 Task: Add Attachment from Trello to Card Card0000000202 in Board Board0000000051 in Workspace WS0000000017 in Trello. Add Cover Blue to Card Card0000000202 in Board Board0000000051 in Workspace WS0000000017 in Trello. Add "Copy Card To …" Button titled Button0000000202 to "bottom" of the list "To Do" to Card Card0000000202 in Board Board0000000051 in Workspace WS0000000017 in Trello. Add Description DS0000000202 to Card Card0000000202 in Board Board0000000051 in Workspace WS0000000017 in Trello. Add Comment CM0000000202 to Card Card0000000202 in Board Board0000000051 in Workspace WS0000000017 in Trello
Action: Mouse moved to (282, 274)
Screenshot: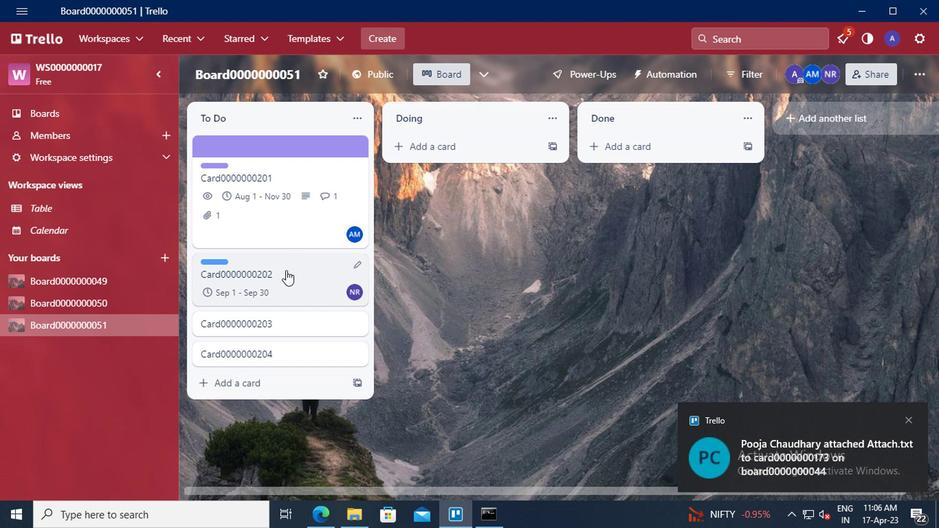 
Action: Mouse pressed left at (282, 274)
Screenshot: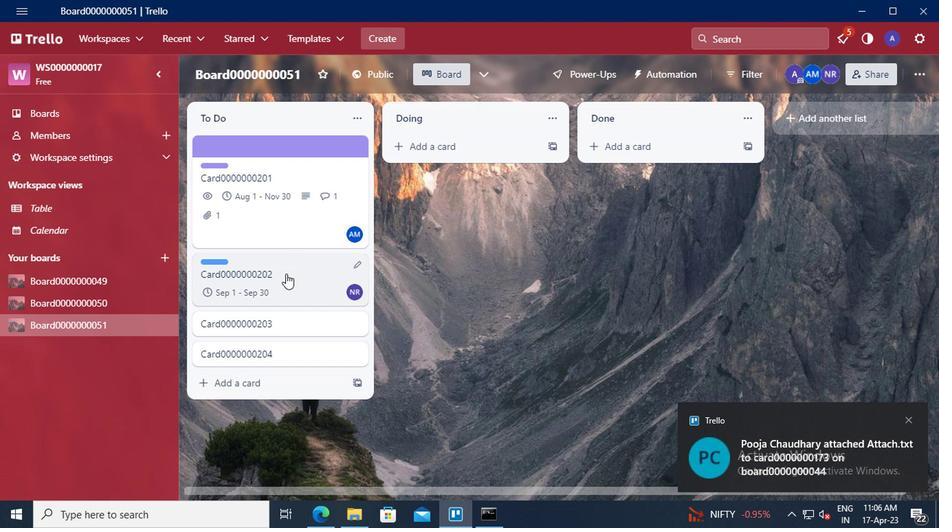 
Action: Mouse moved to (531, 284)
Screenshot: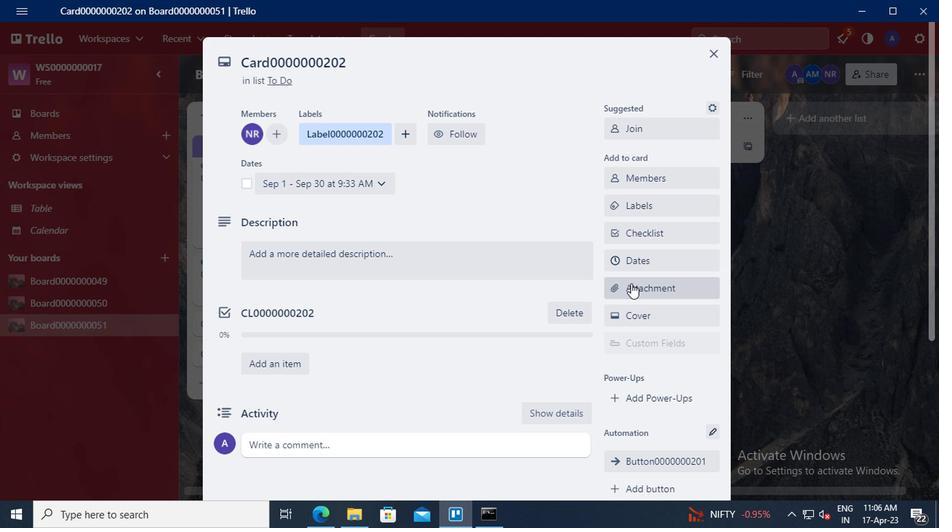 
Action: Mouse pressed left at (531, 284)
Screenshot: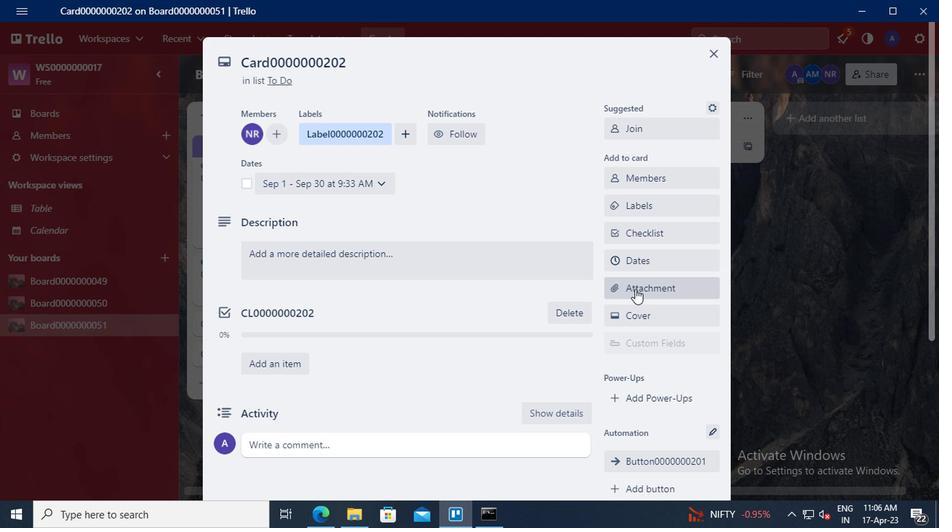 
Action: Mouse moved to (542, 179)
Screenshot: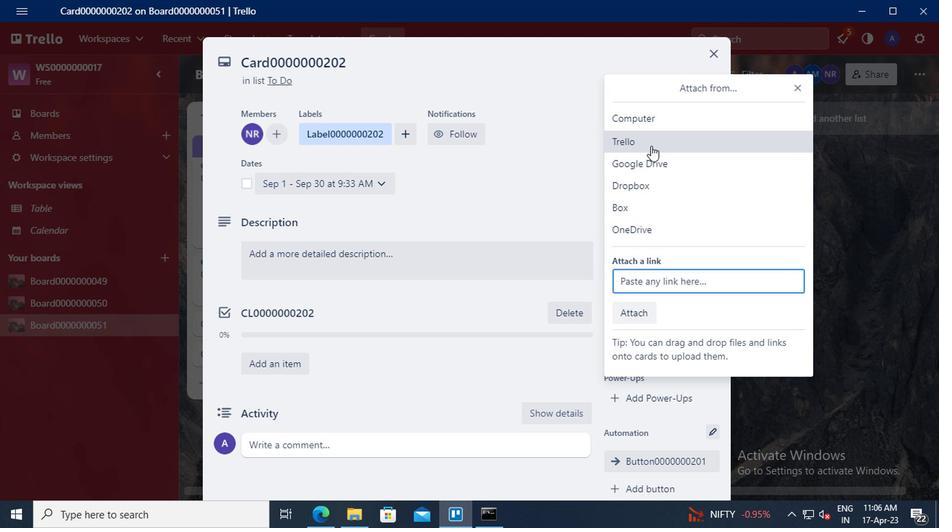 
Action: Mouse pressed left at (542, 179)
Screenshot: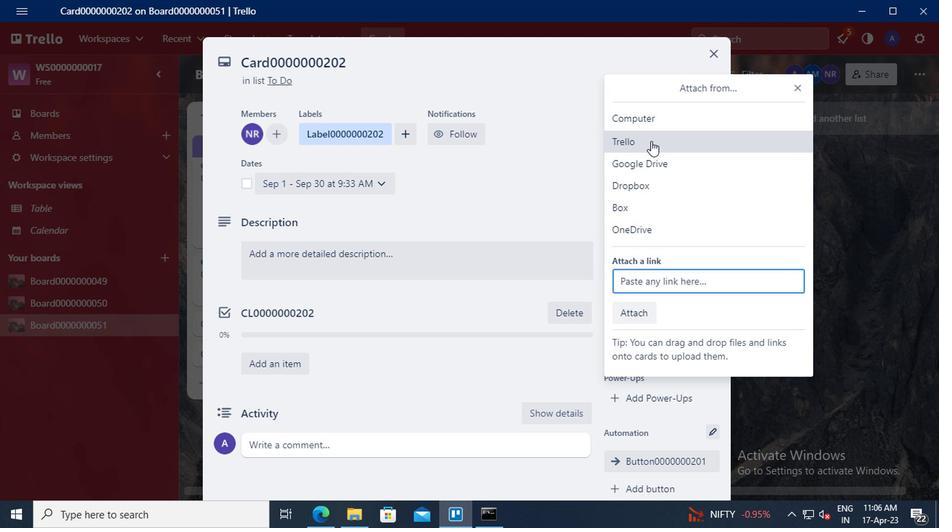 
Action: Mouse moved to (543, 202)
Screenshot: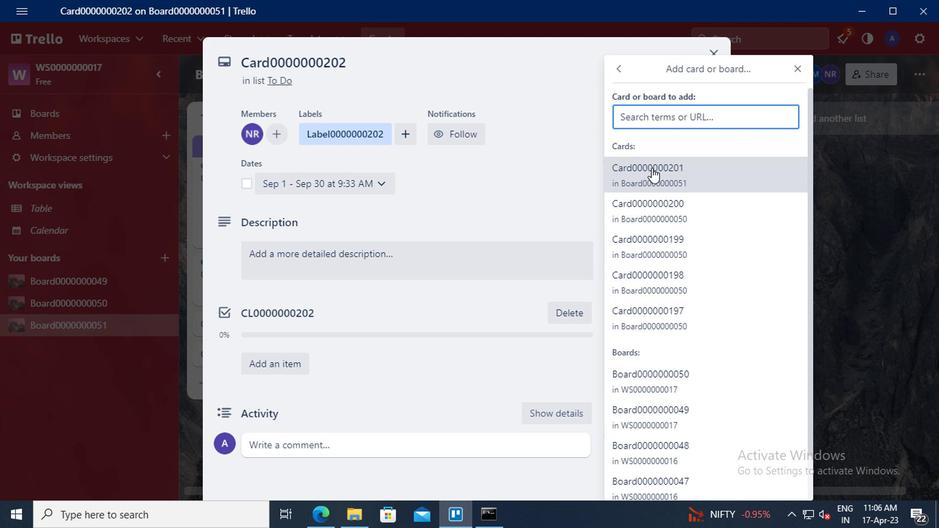 
Action: Mouse pressed left at (543, 202)
Screenshot: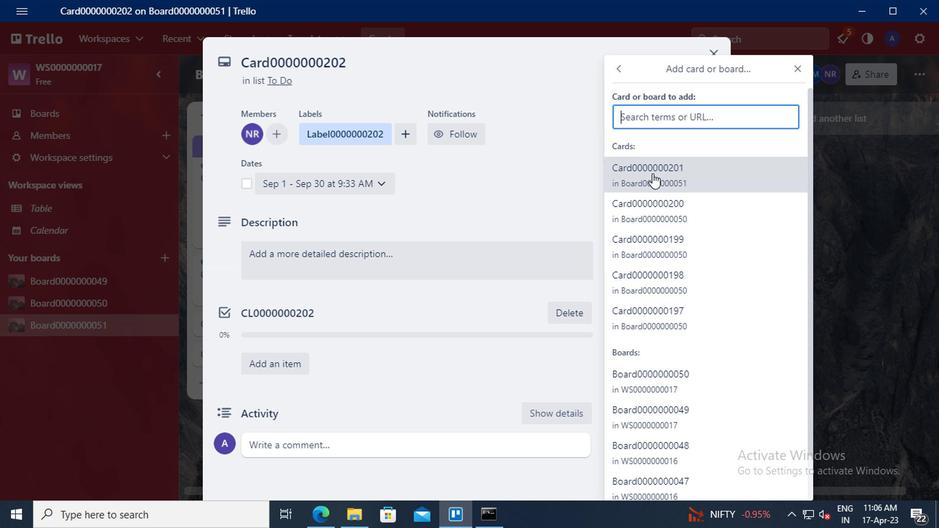 
Action: Mouse moved to (536, 304)
Screenshot: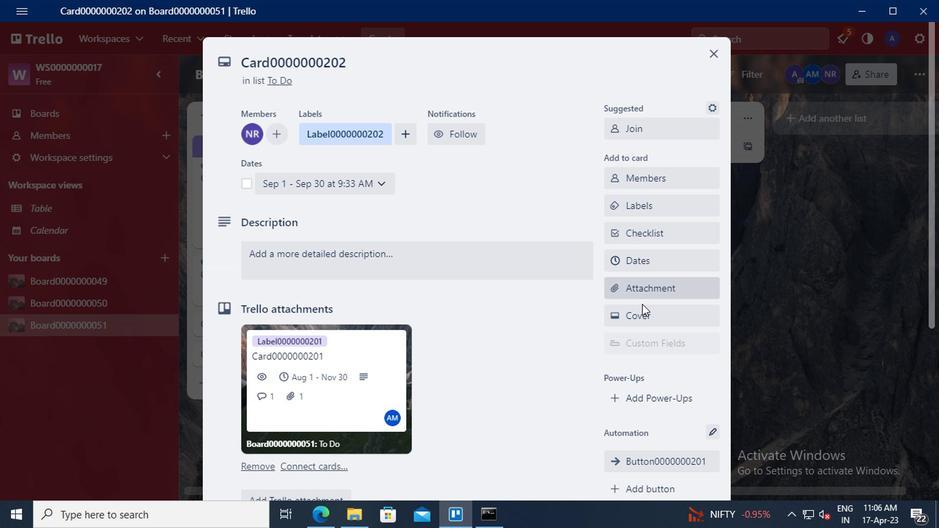 
Action: Mouse pressed left at (536, 304)
Screenshot: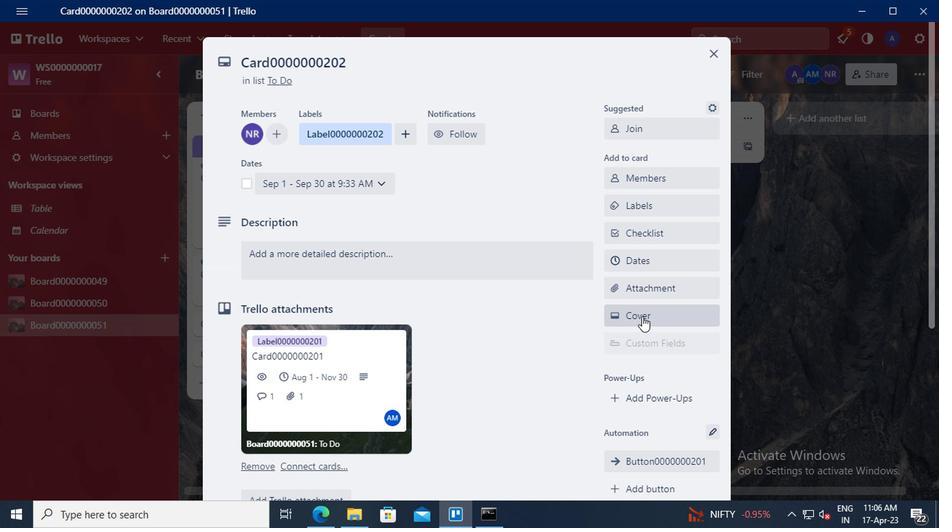 
Action: Mouse moved to (524, 261)
Screenshot: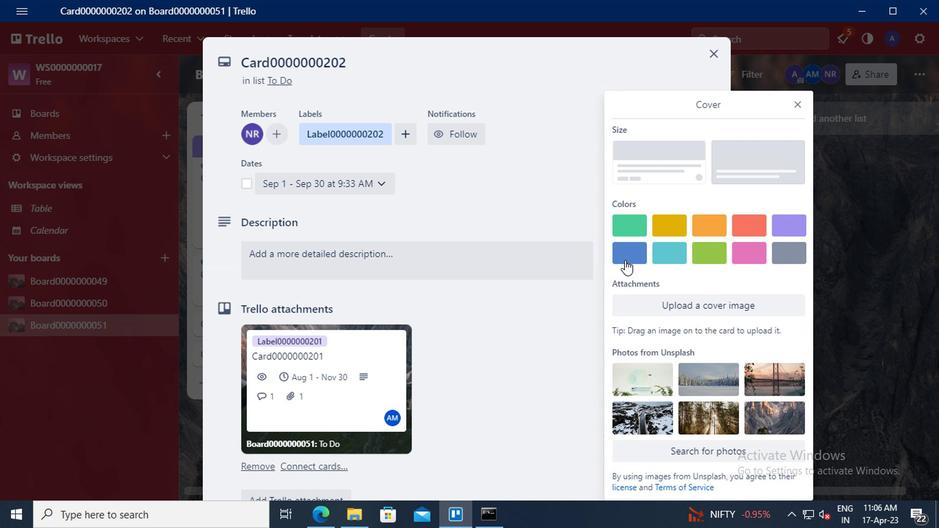 
Action: Mouse pressed left at (524, 261)
Screenshot: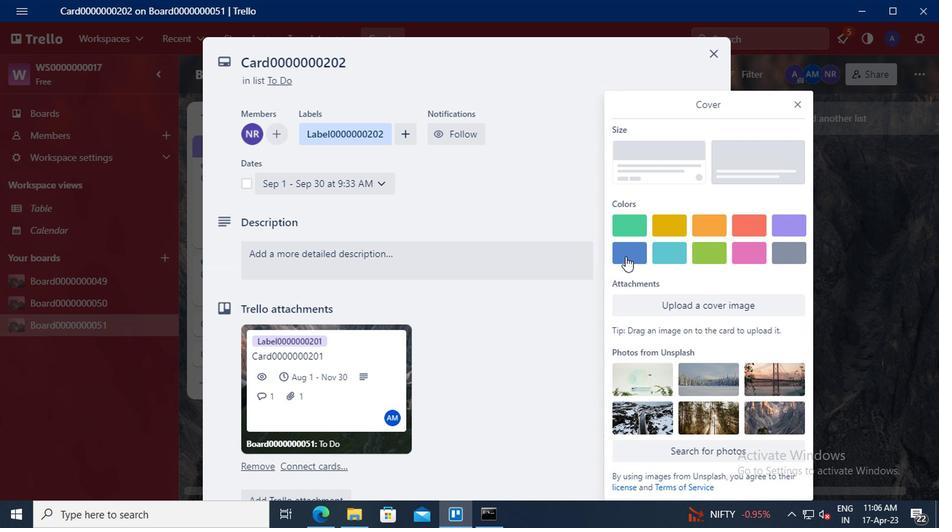 
Action: Mouse moved to (648, 136)
Screenshot: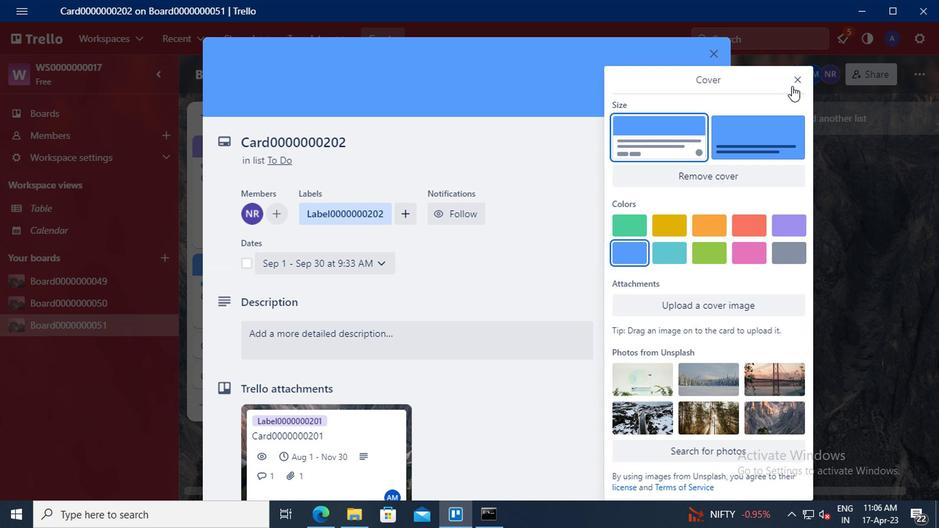 
Action: Mouse pressed left at (648, 136)
Screenshot: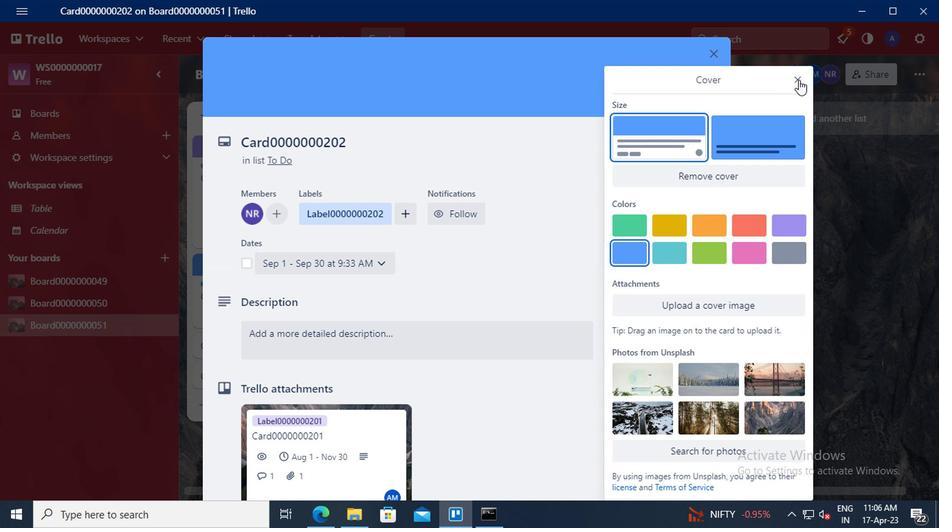 
Action: Mouse moved to (543, 250)
Screenshot: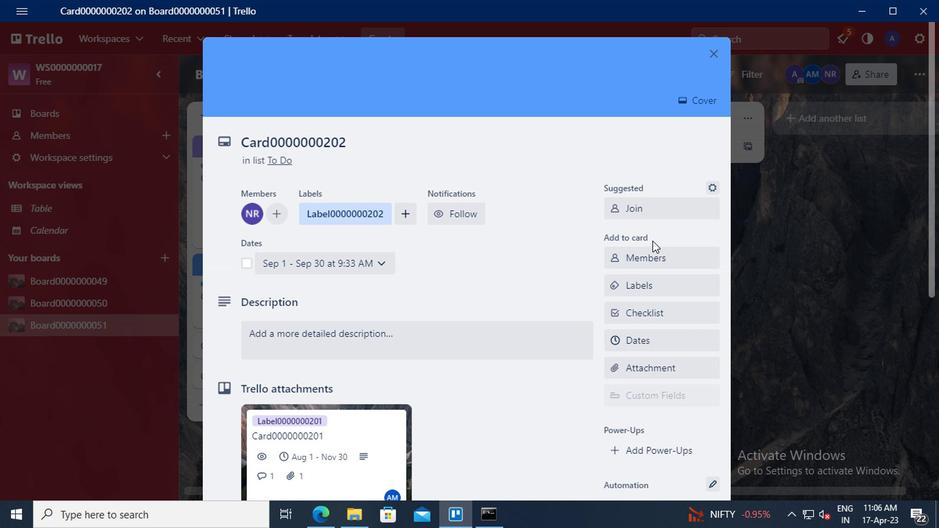 
Action: Mouse scrolled (543, 250) with delta (0, 0)
Screenshot: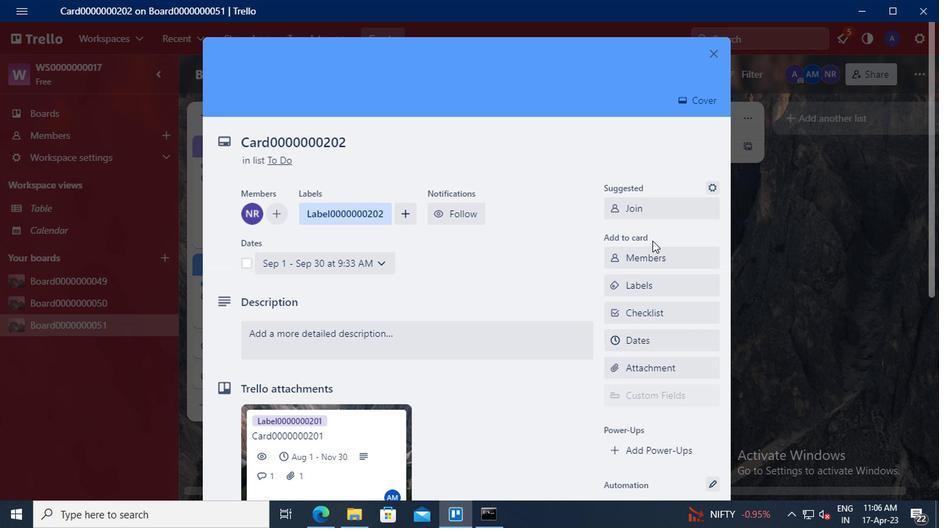 
Action: Mouse scrolled (543, 250) with delta (0, 0)
Screenshot: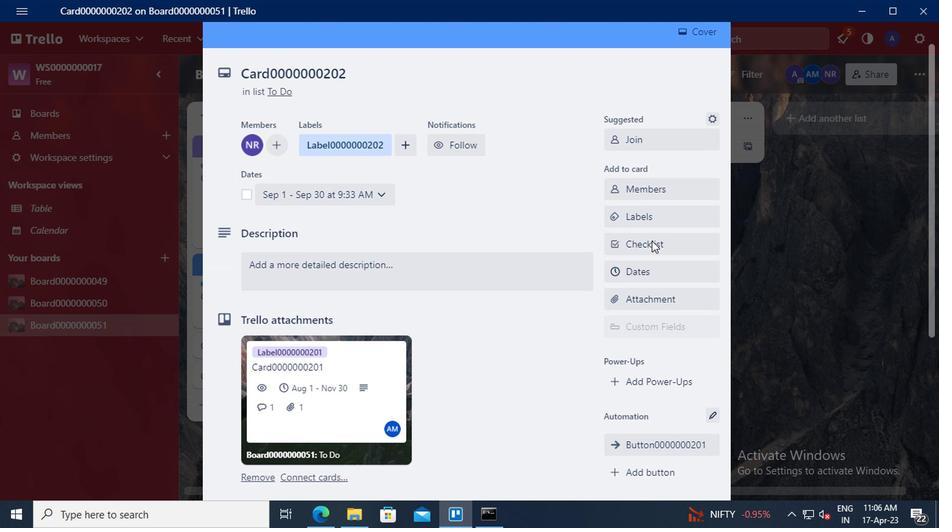 
Action: Mouse scrolled (543, 250) with delta (0, 0)
Screenshot: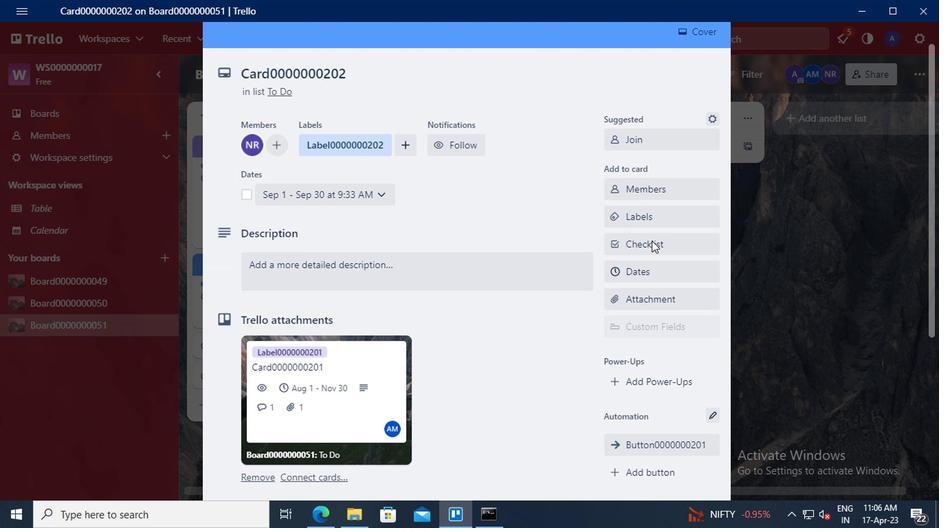 
Action: Mouse moved to (541, 318)
Screenshot: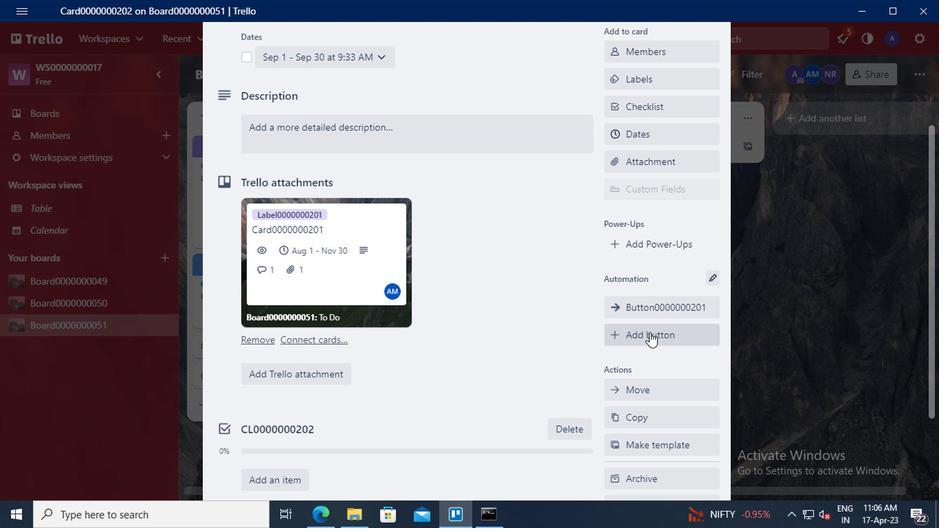 
Action: Mouse pressed left at (541, 318)
Screenshot: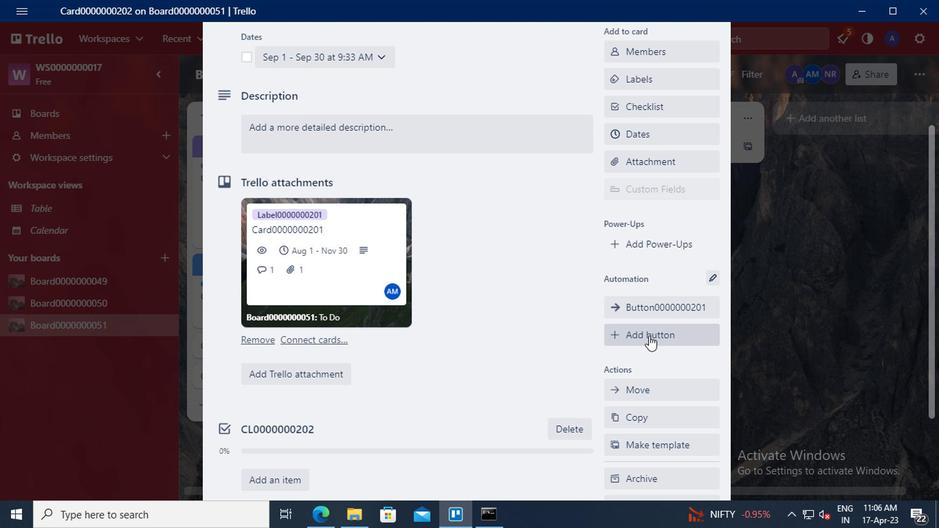 
Action: Mouse moved to (535, 191)
Screenshot: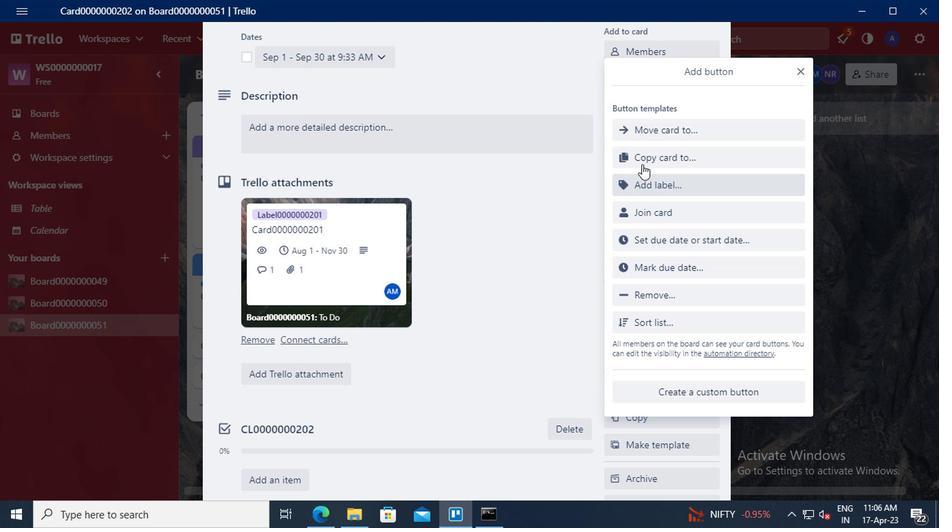 
Action: Mouse pressed left at (535, 191)
Screenshot: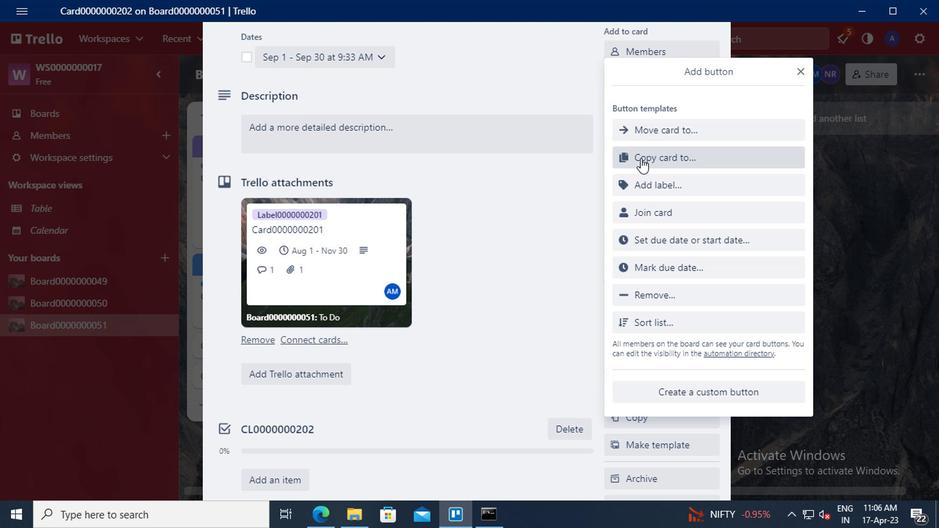 
Action: Mouse moved to (556, 170)
Screenshot: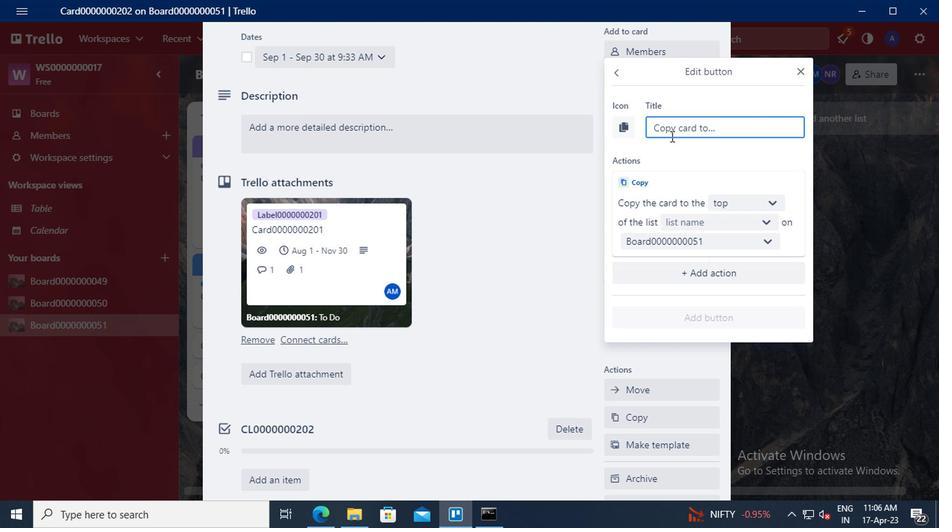 
Action: Mouse pressed left at (556, 170)
Screenshot: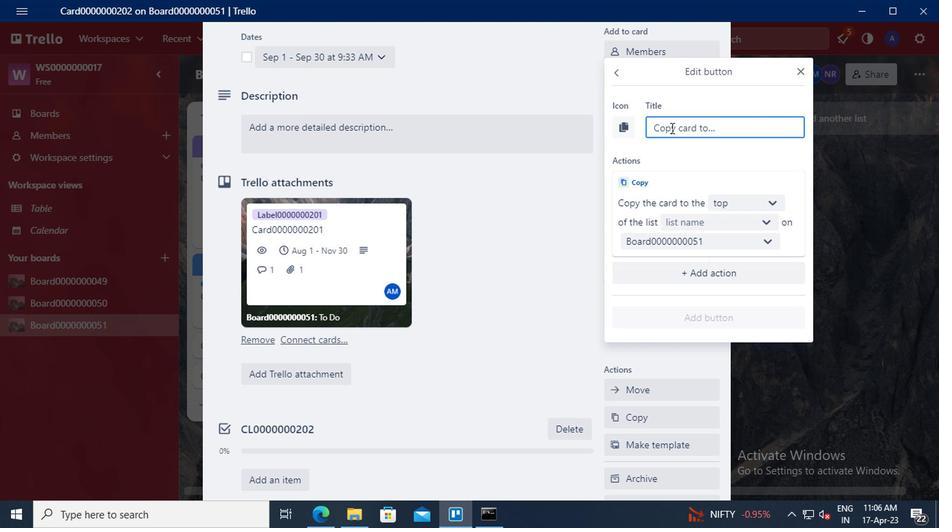 
Action: Key pressed <Key.shift>BUTTO
Screenshot: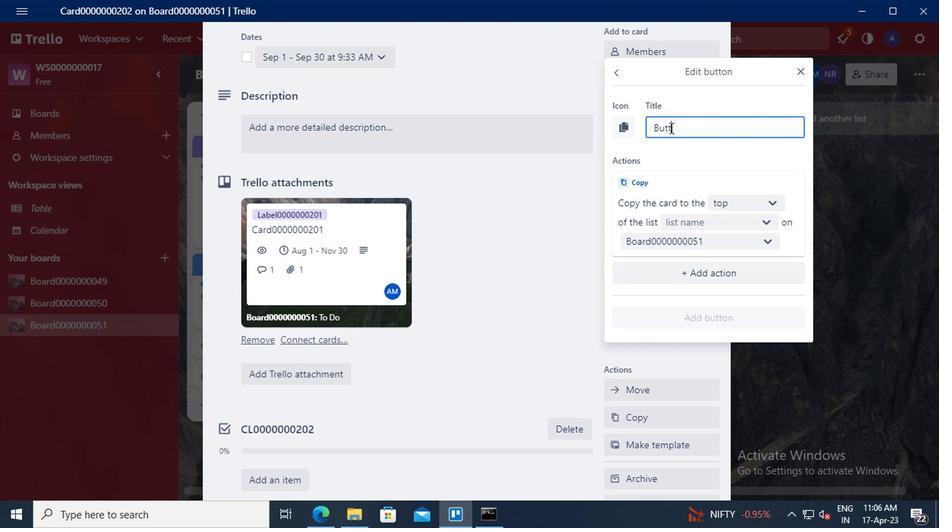 
Action: Mouse moved to (556, 169)
Screenshot: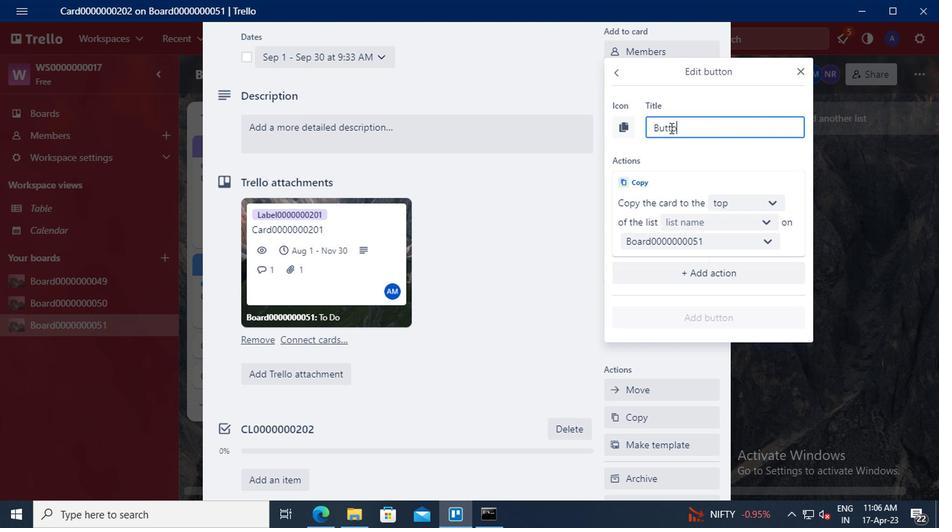 
Action: Key pressed N0000000202
Screenshot: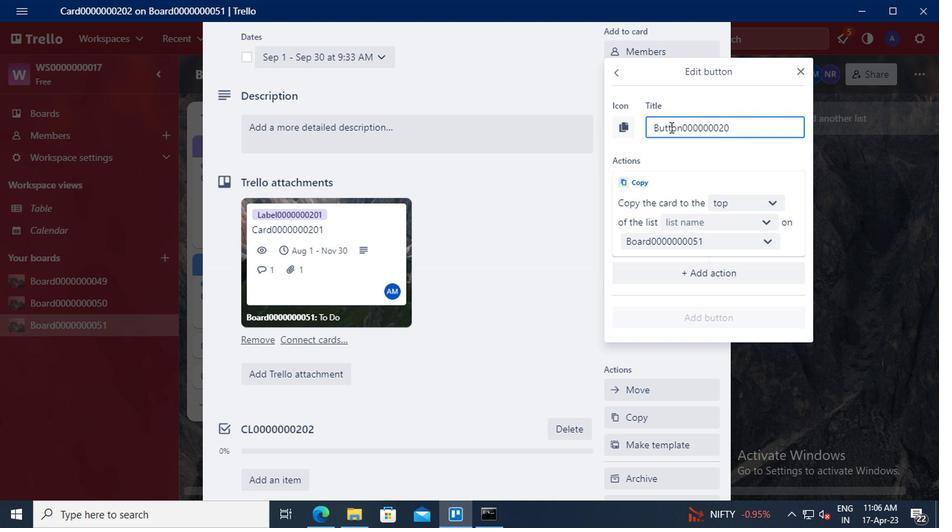 
Action: Mouse moved to (597, 221)
Screenshot: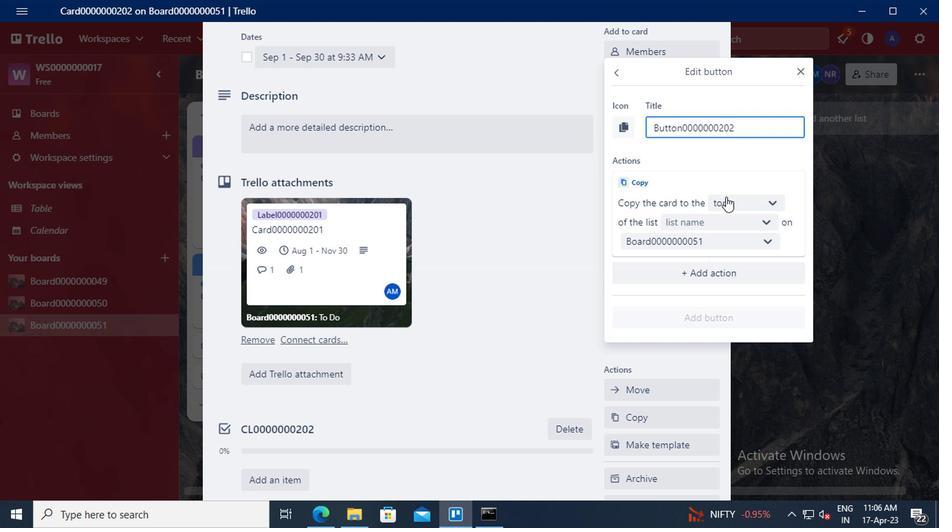 
Action: Mouse pressed left at (597, 221)
Screenshot: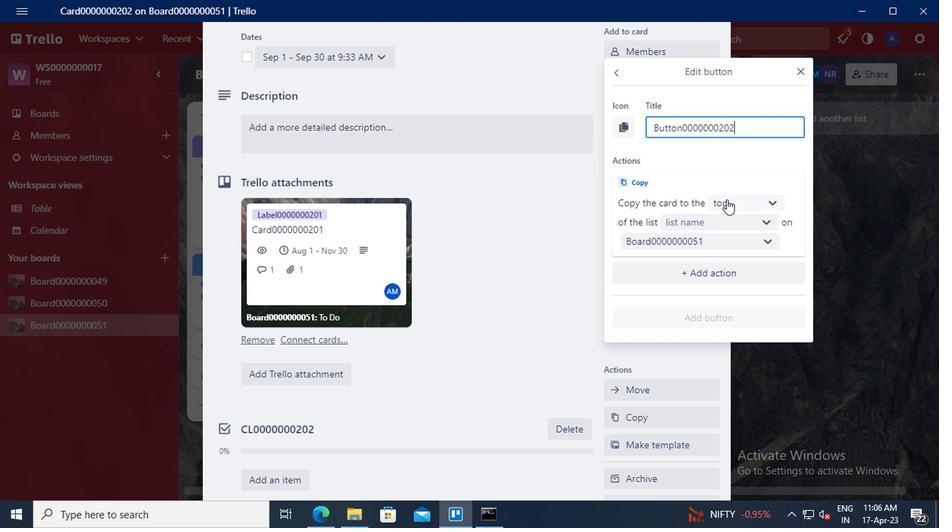 
Action: Mouse moved to (597, 257)
Screenshot: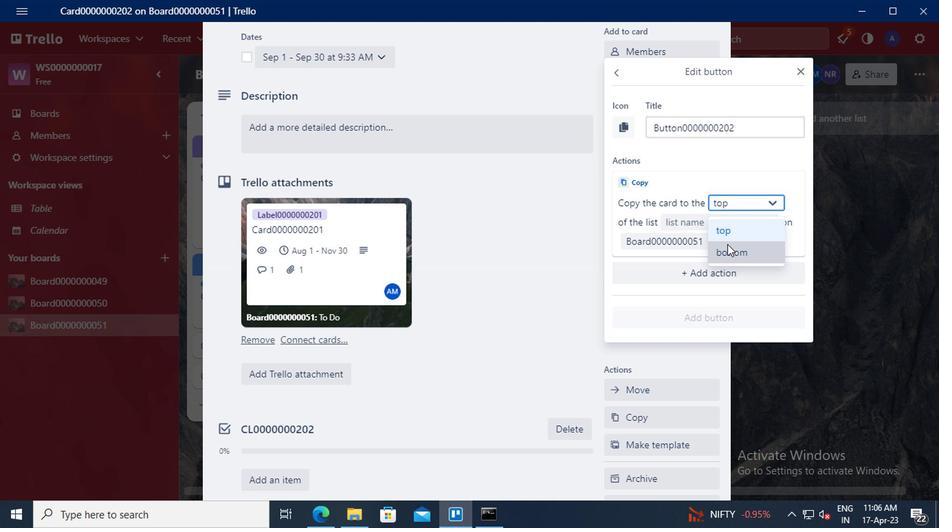 
Action: Mouse pressed left at (597, 257)
Screenshot: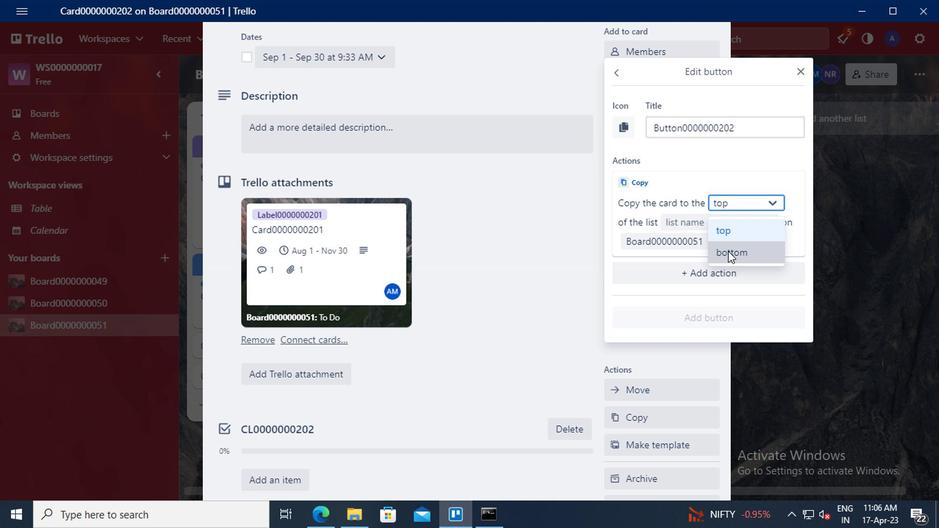 
Action: Mouse moved to (575, 237)
Screenshot: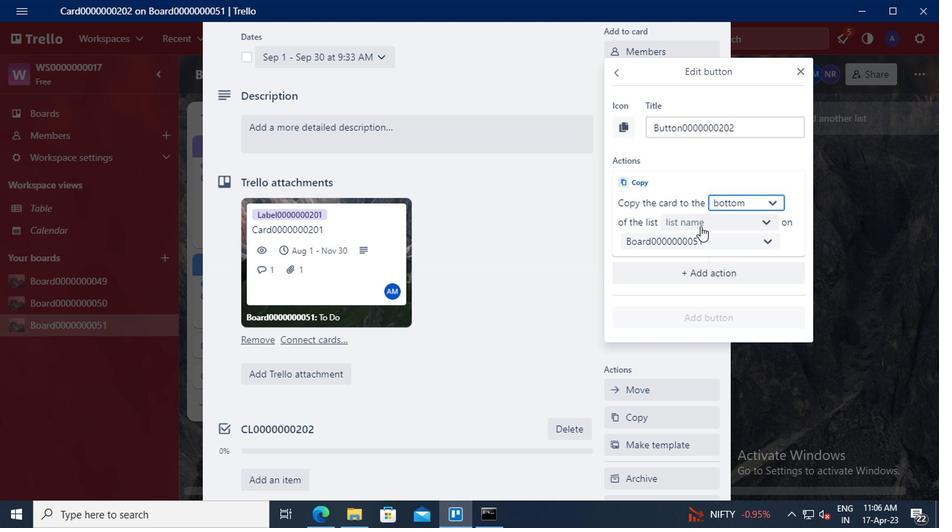 
Action: Mouse pressed left at (575, 237)
Screenshot: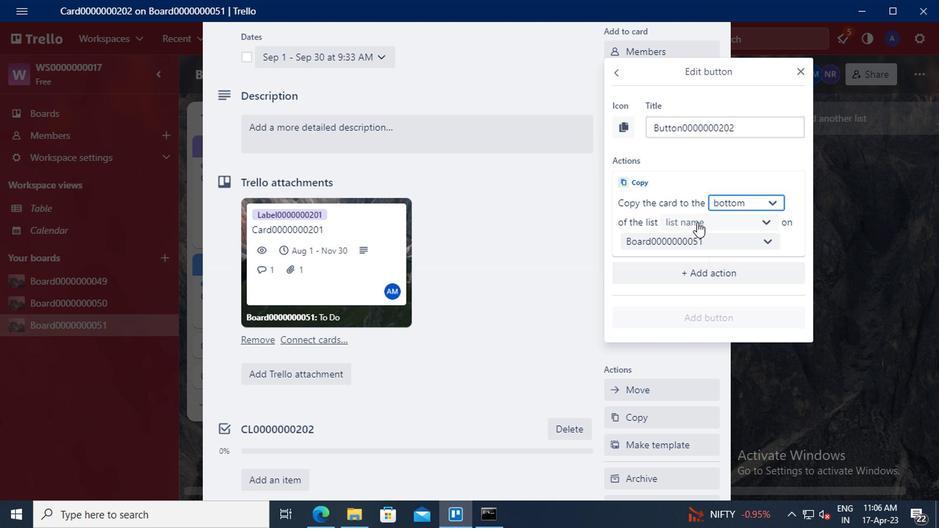 
Action: Mouse moved to (575, 255)
Screenshot: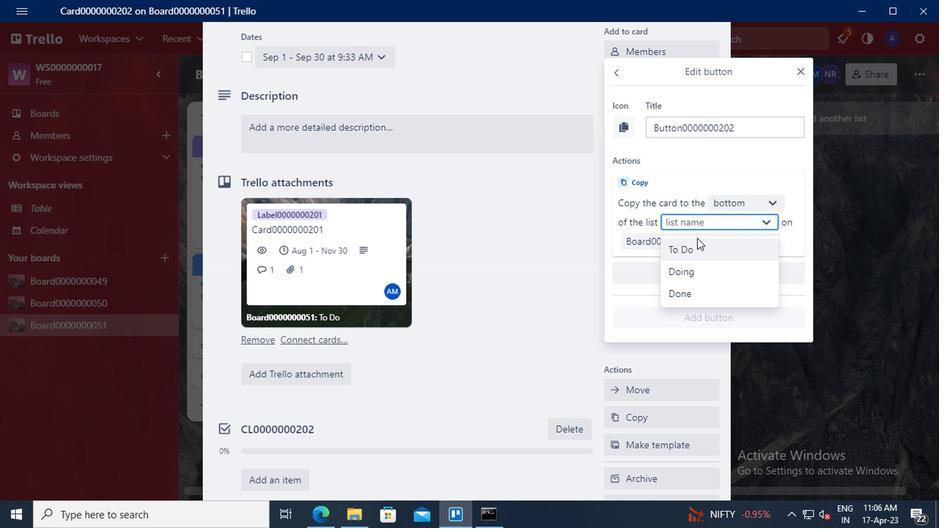 
Action: Mouse pressed left at (575, 255)
Screenshot: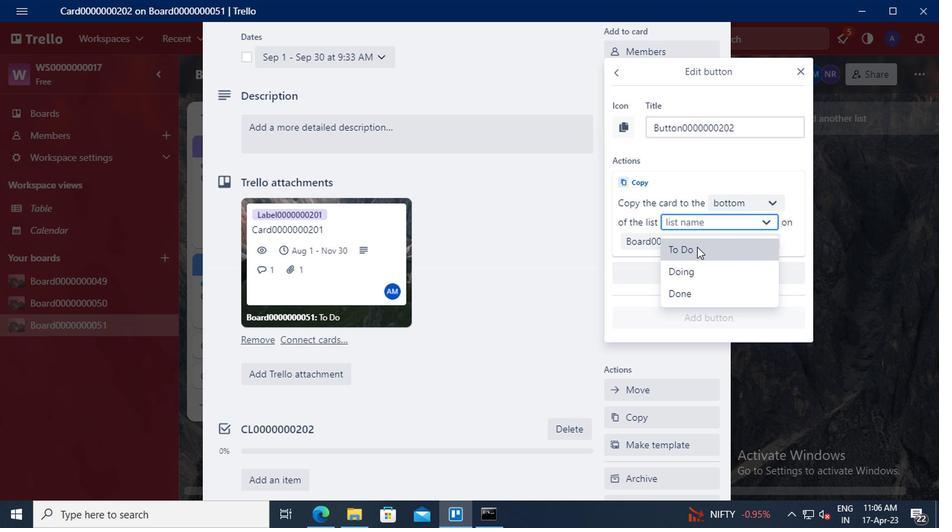 
Action: Mouse moved to (577, 305)
Screenshot: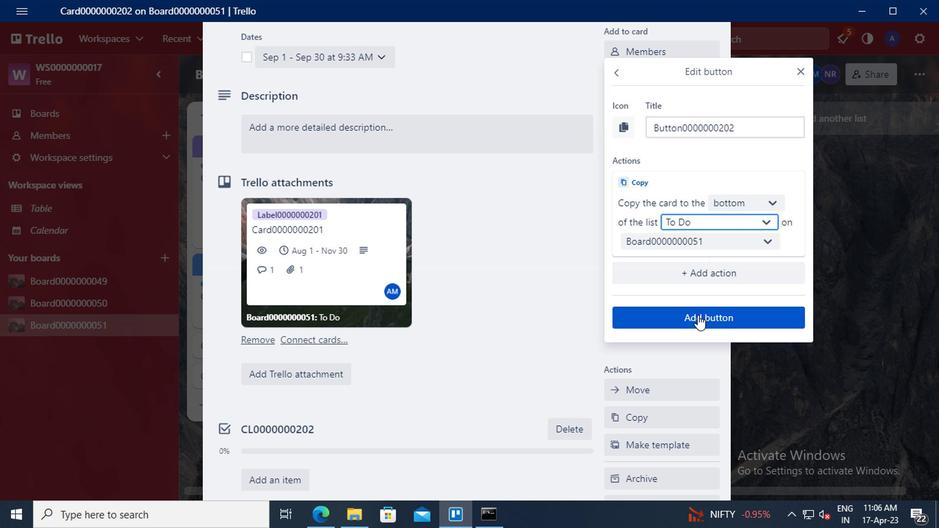 
Action: Mouse pressed left at (577, 305)
Screenshot: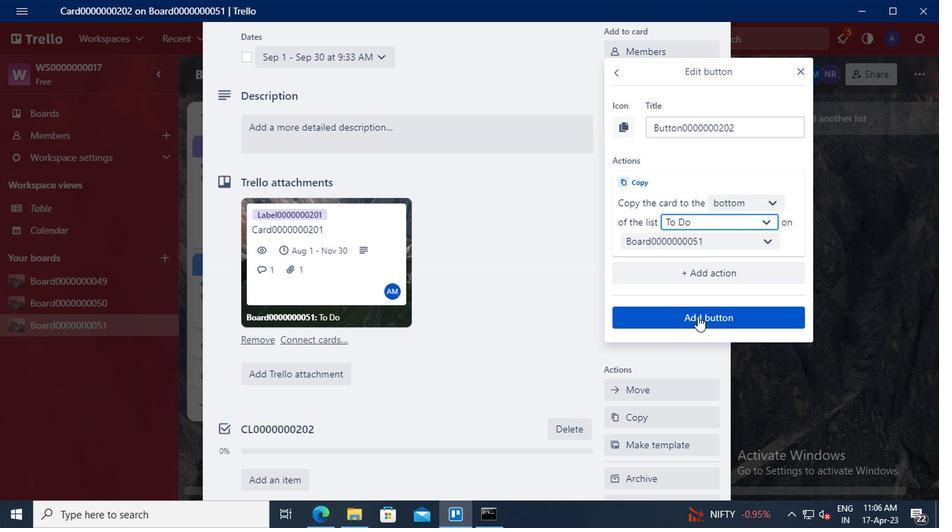 
Action: Mouse moved to (360, 266)
Screenshot: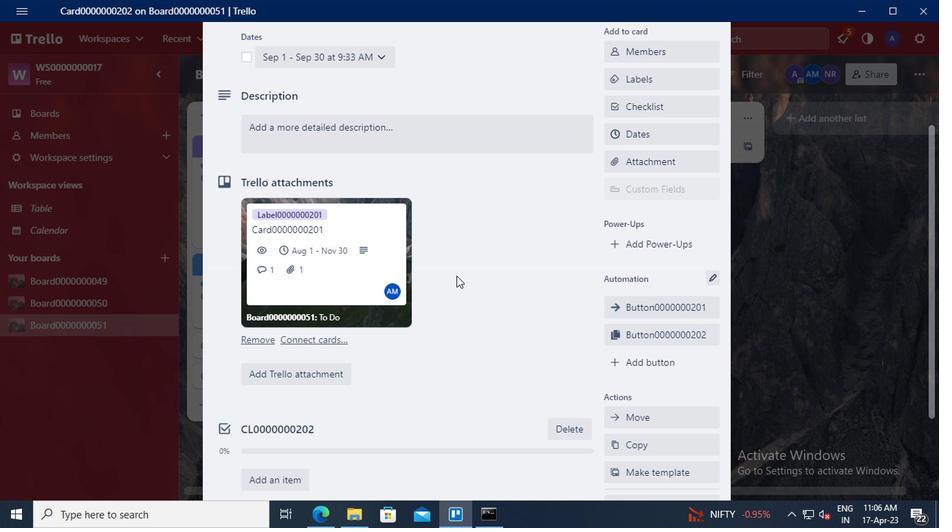 
Action: Mouse scrolled (360, 267) with delta (0, 0)
Screenshot: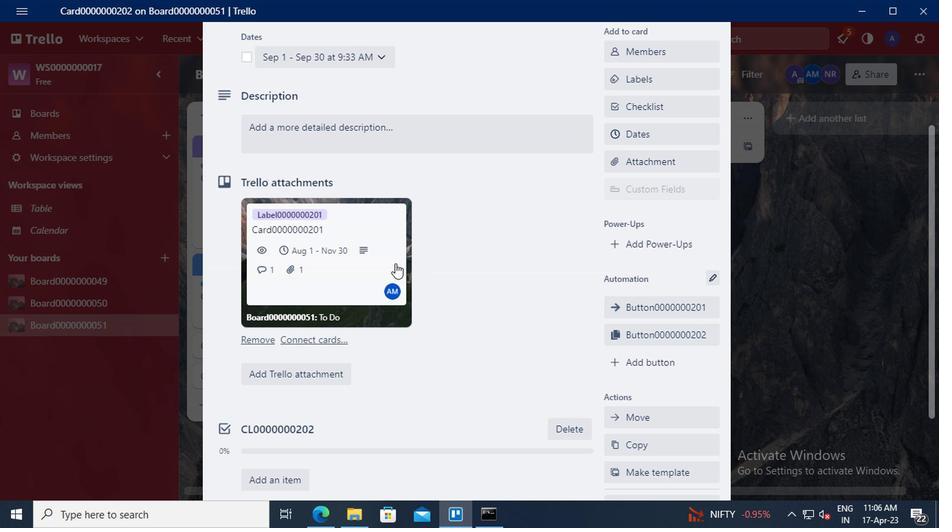 
Action: Mouse moved to (299, 231)
Screenshot: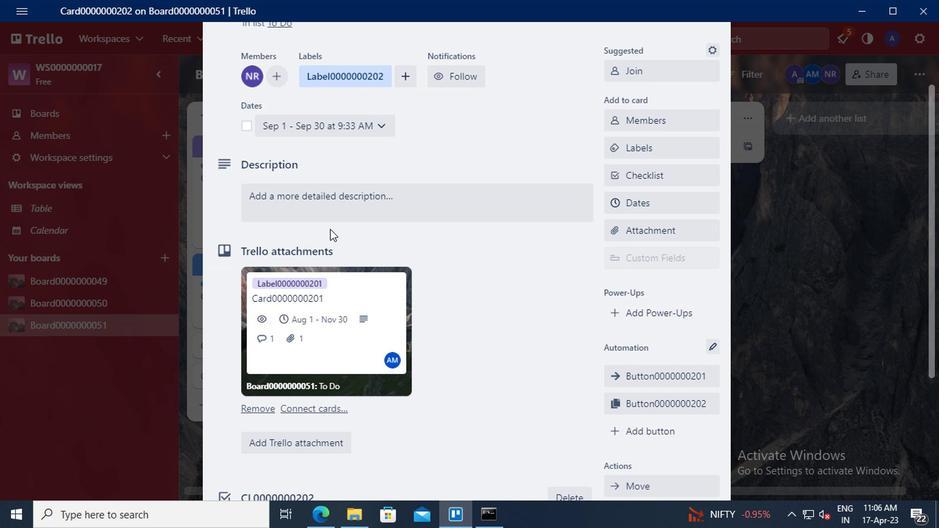 
Action: Mouse pressed left at (299, 231)
Screenshot: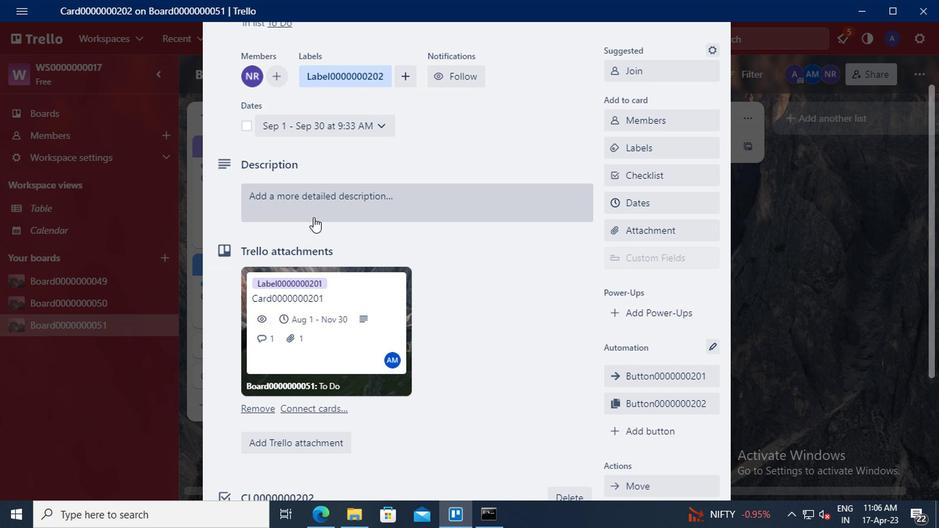 
Action: Mouse moved to (264, 247)
Screenshot: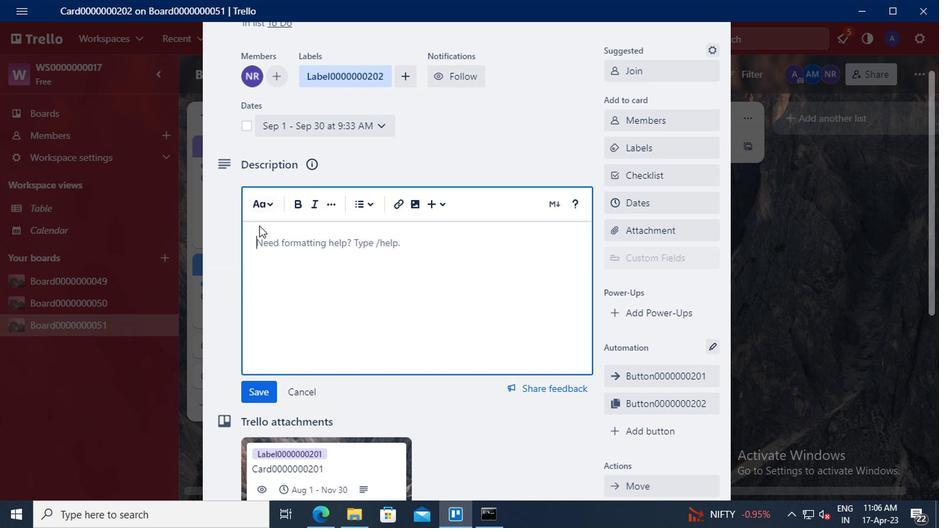 
Action: Mouse pressed left at (264, 247)
Screenshot: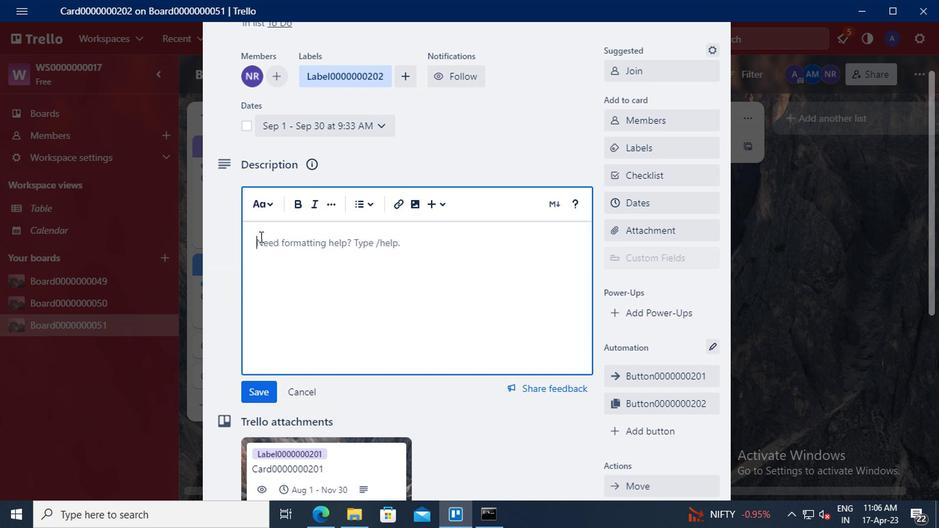 
Action: Key pressed <Key.shift>DS0000000202
Screenshot: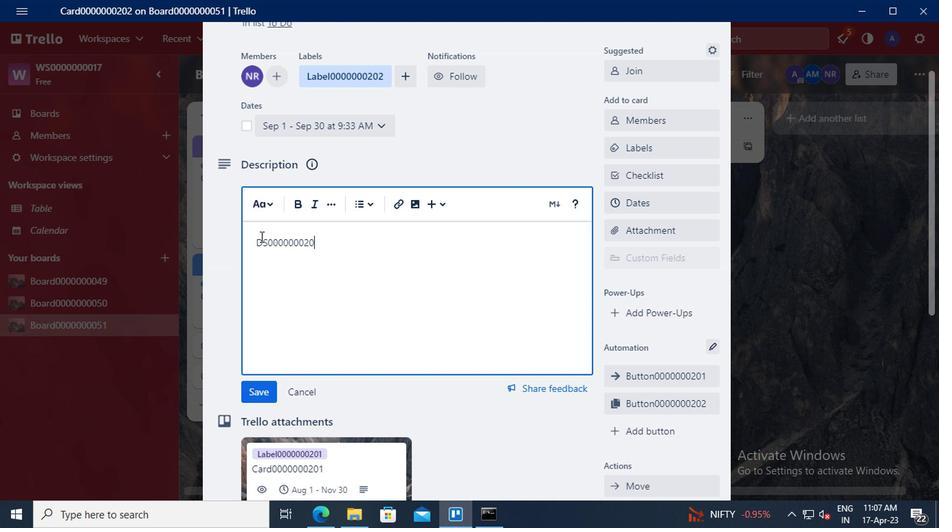 
Action: Mouse moved to (267, 352)
Screenshot: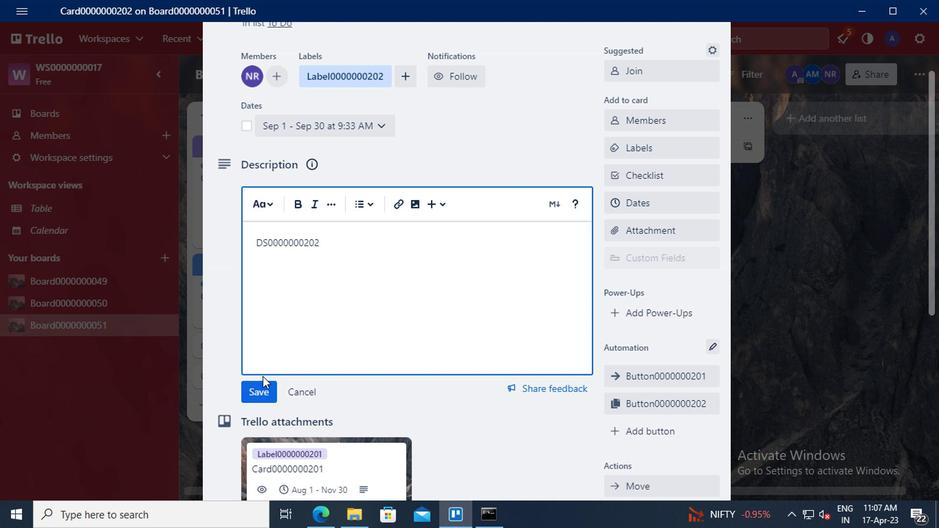 
Action: Mouse pressed left at (267, 352)
Screenshot: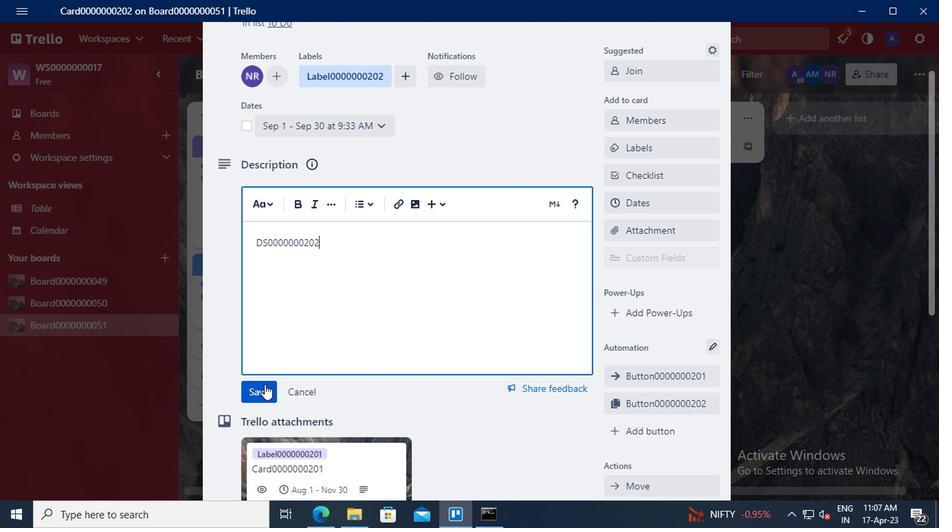 
Action: Mouse scrolled (267, 352) with delta (0, 0)
Screenshot: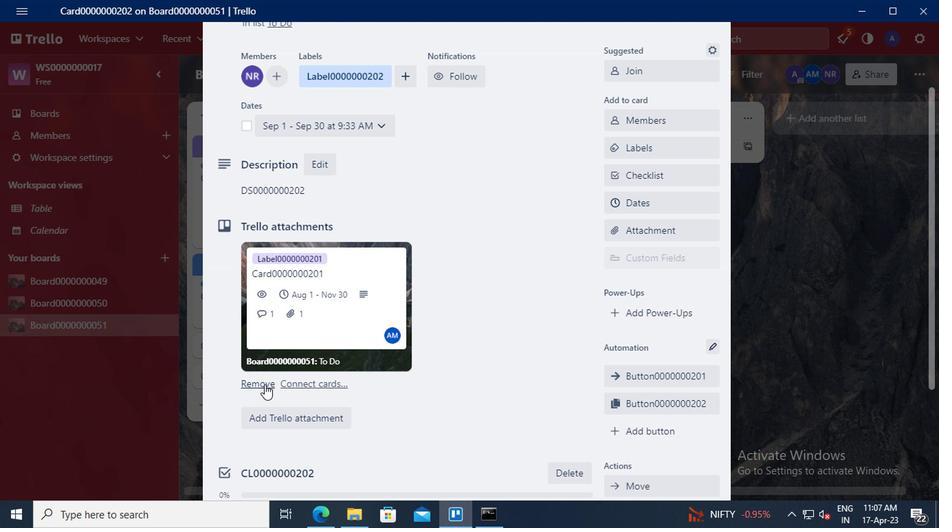 
Action: Mouse scrolled (267, 352) with delta (0, 0)
Screenshot: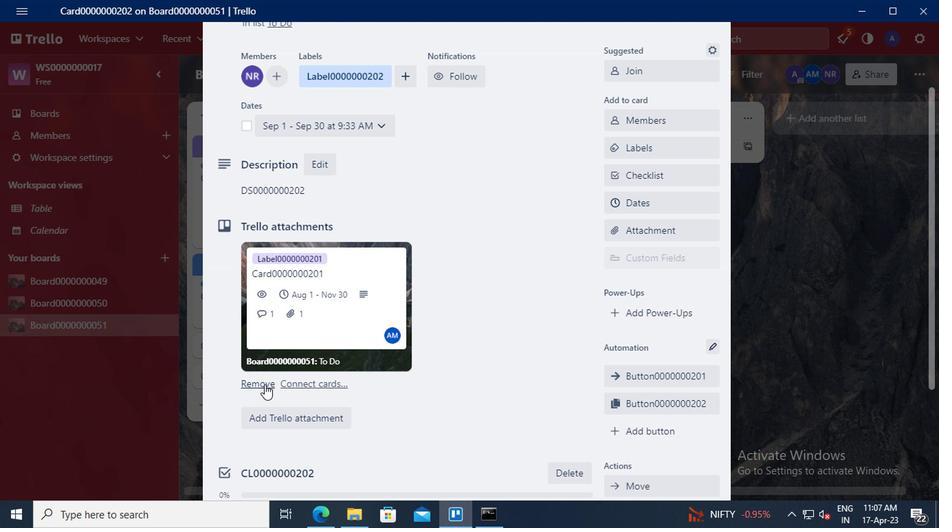 
Action: Mouse scrolled (267, 352) with delta (0, 0)
Screenshot: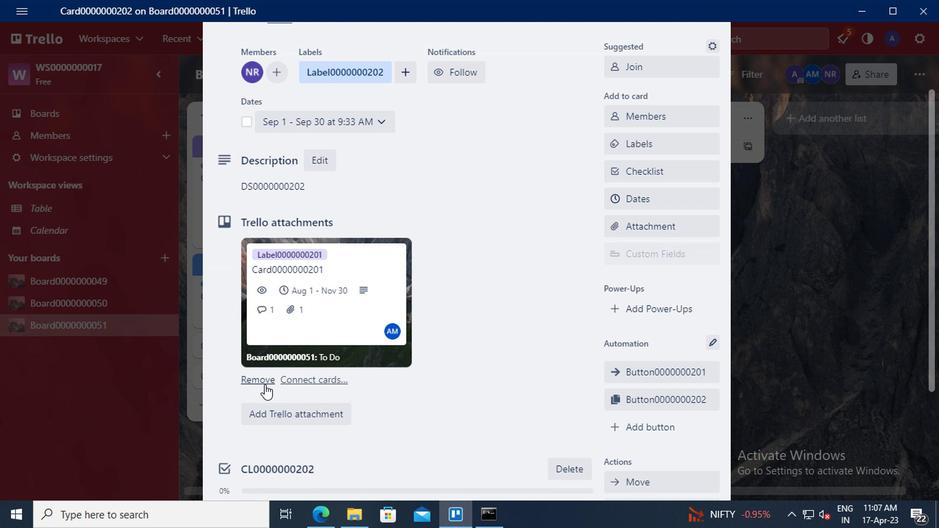 
Action: Mouse moved to (271, 374)
Screenshot: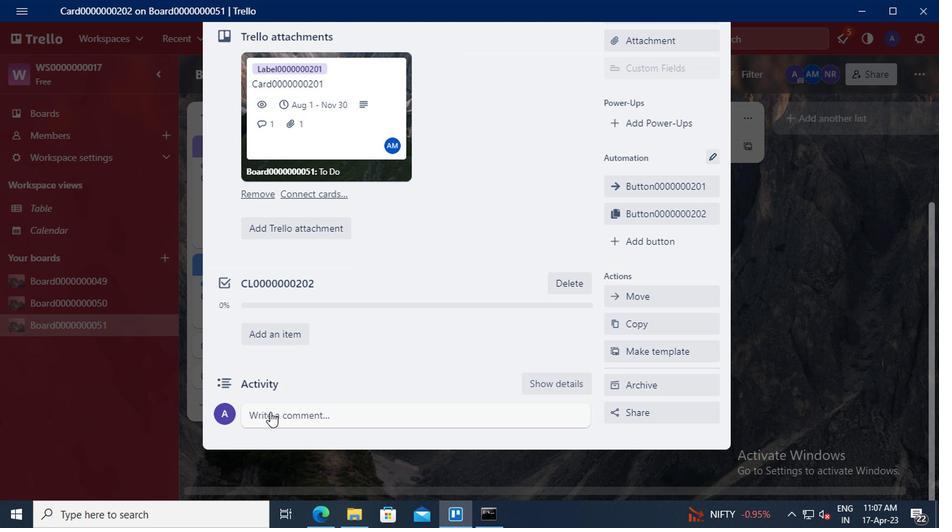 
Action: Mouse pressed left at (271, 374)
Screenshot: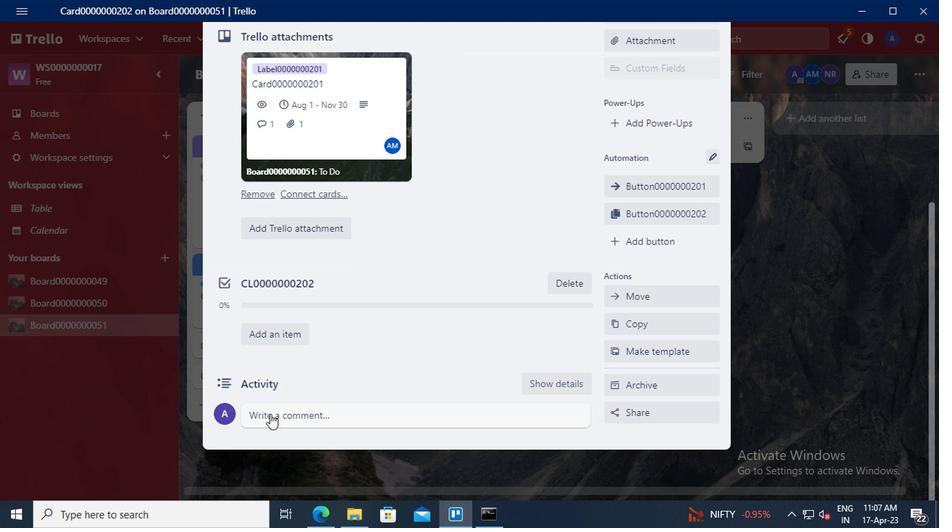 
Action: Key pressed <Key.shift><Key.shift>CM0000000202
Screenshot: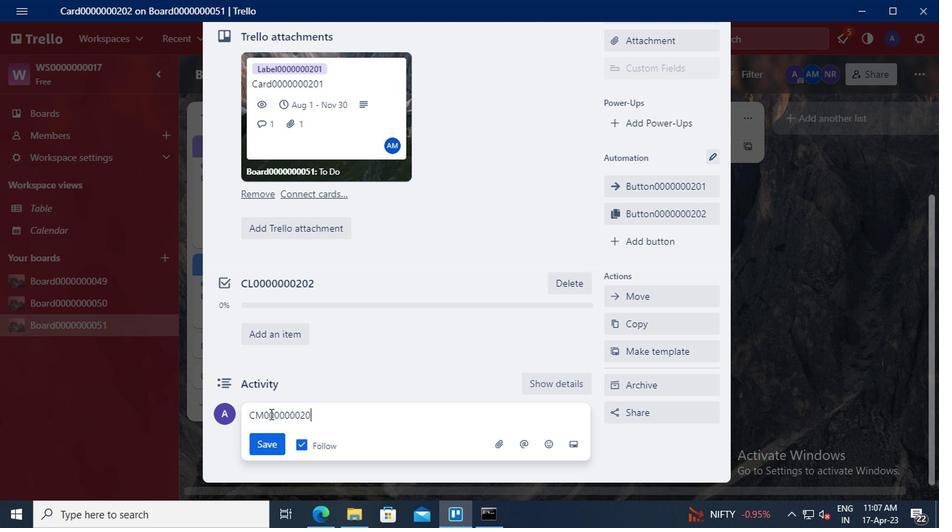 
Action: Mouse moved to (275, 397)
Screenshot: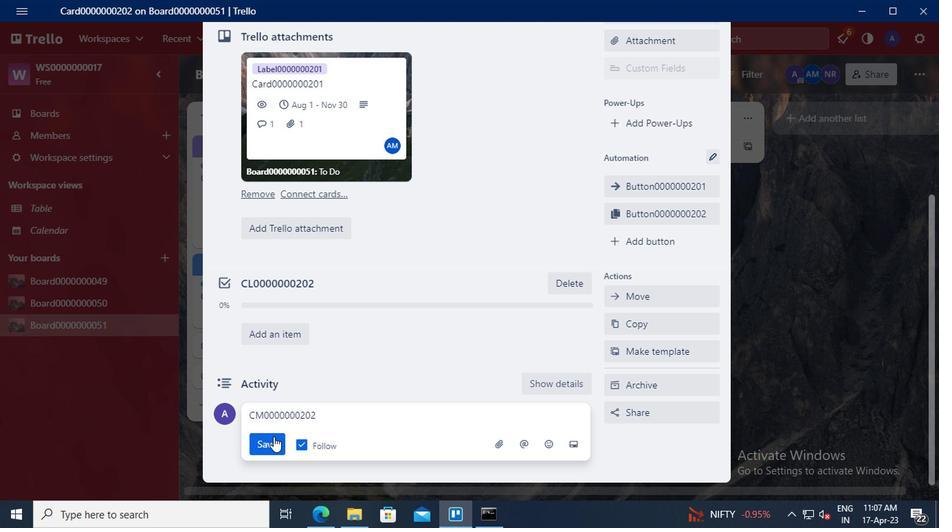 
Action: Mouse pressed left at (275, 397)
Screenshot: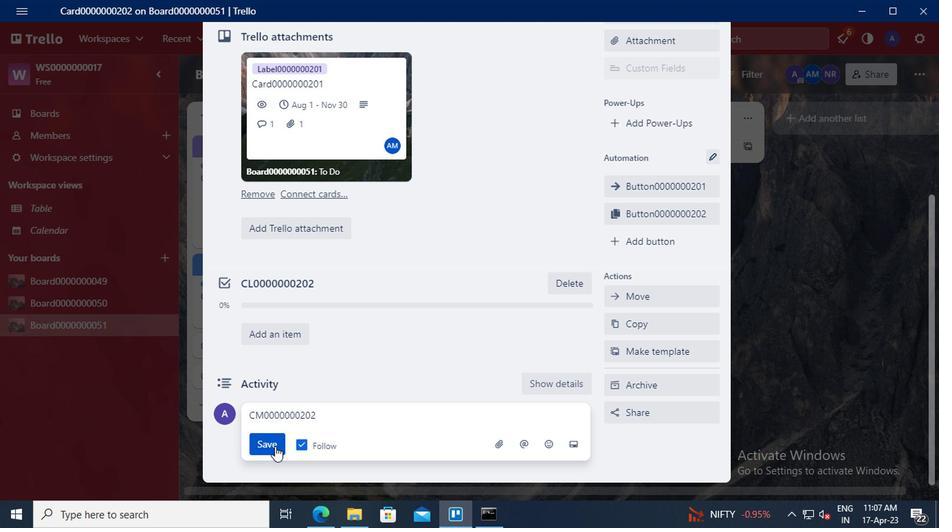 
